 Task: Add Sprouts Peppermint Castile Foaming Hand Soap to the cart.
Action: Mouse moved to (807, 298)
Screenshot: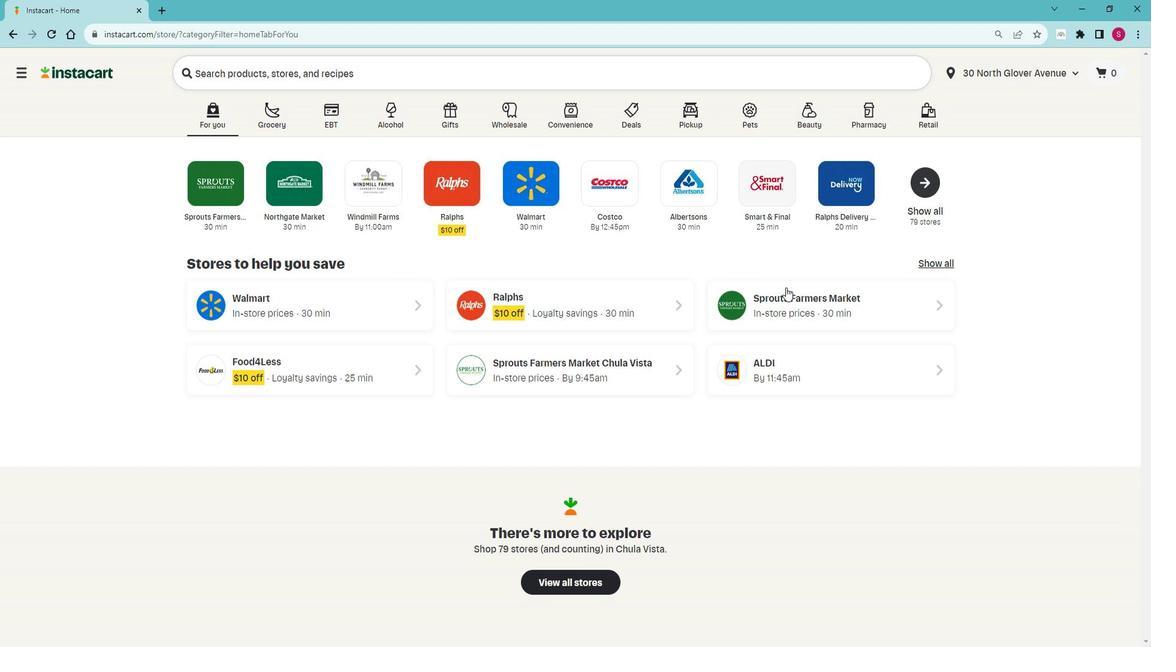 
Action: Mouse pressed left at (807, 298)
Screenshot: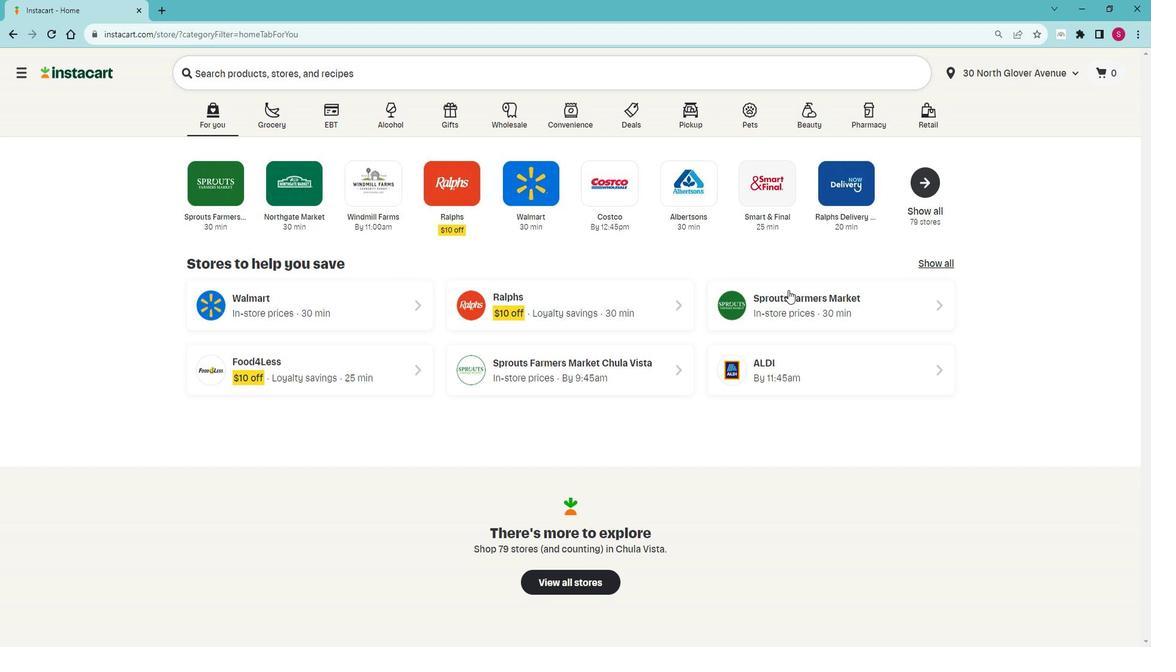 
Action: Mouse moved to (53, 446)
Screenshot: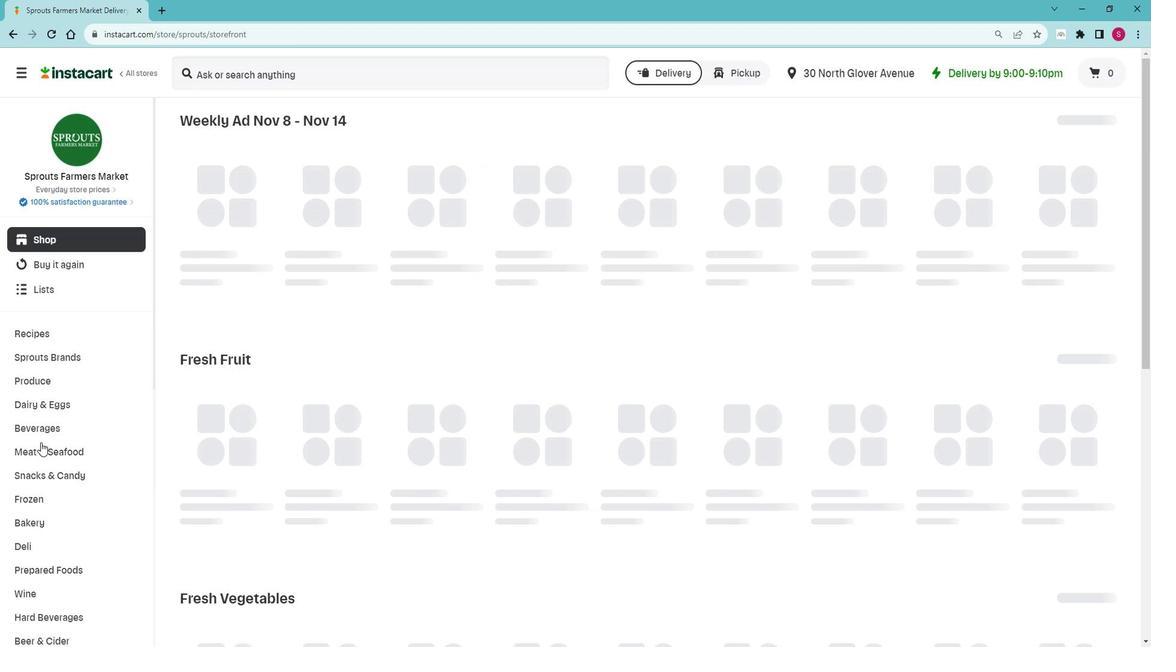 
Action: Mouse scrolled (53, 446) with delta (0, 0)
Screenshot: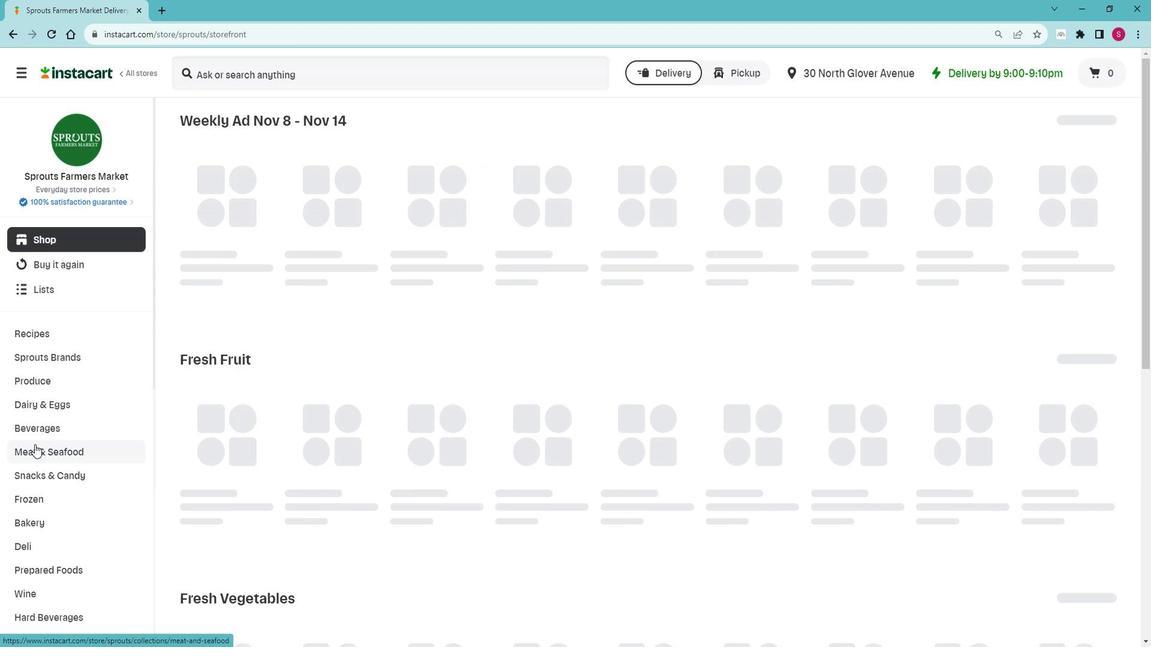 
Action: Mouse scrolled (53, 446) with delta (0, 0)
Screenshot: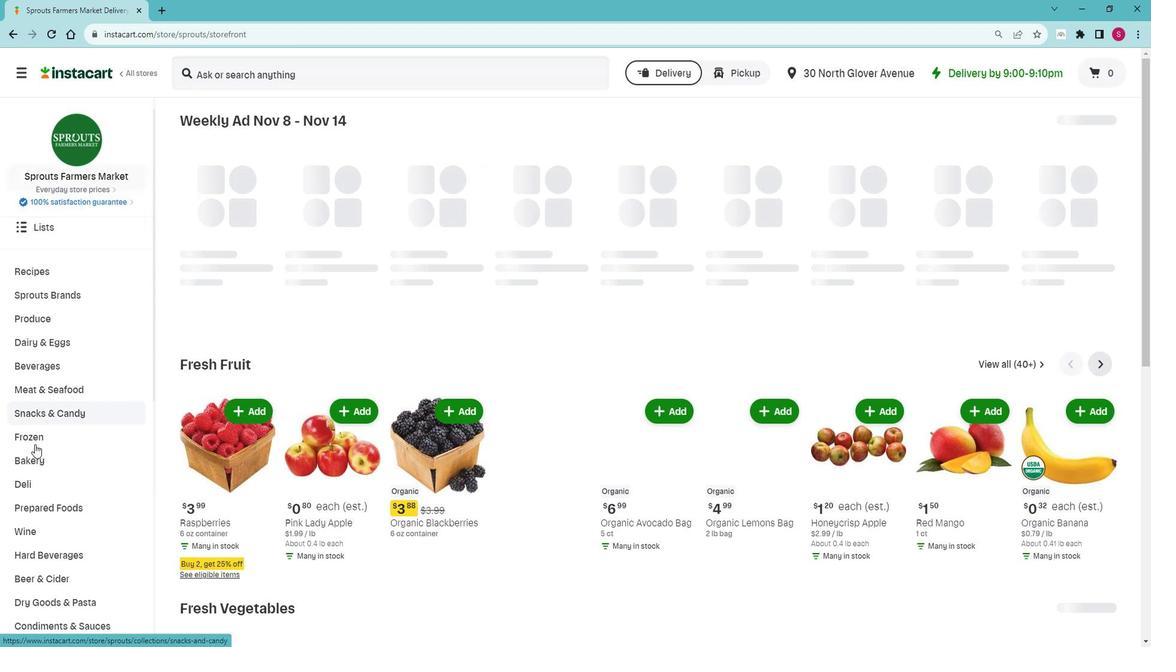 
Action: Mouse scrolled (53, 446) with delta (0, 0)
Screenshot: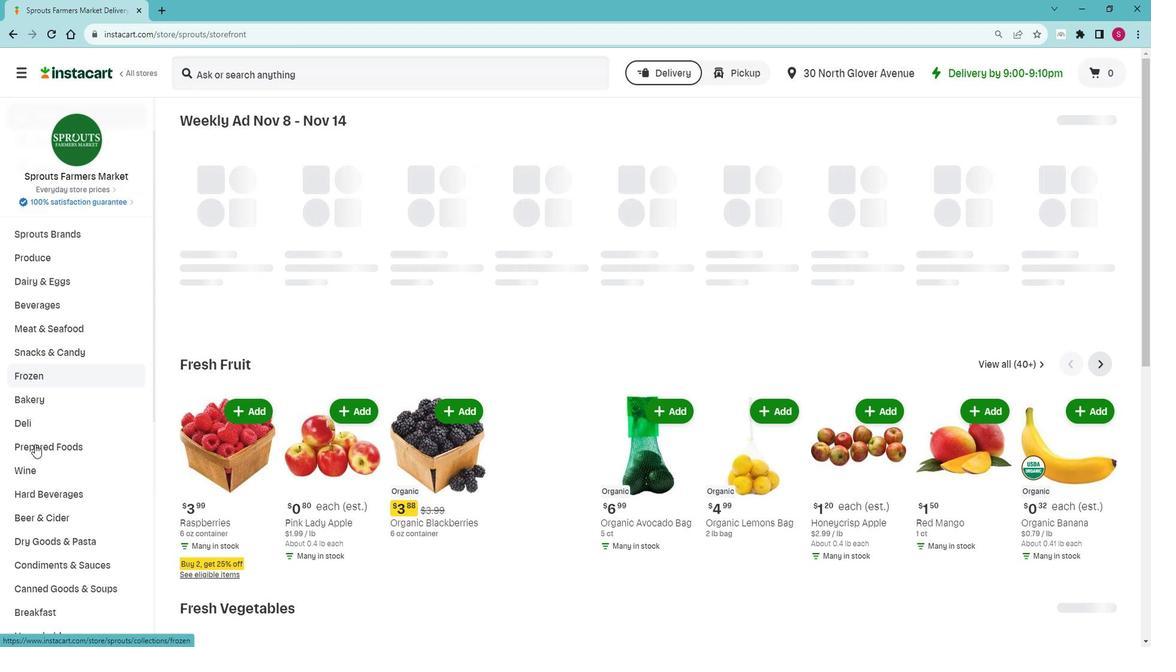 
Action: Mouse scrolled (53, 446) with delta (0, 0)
Screenshot: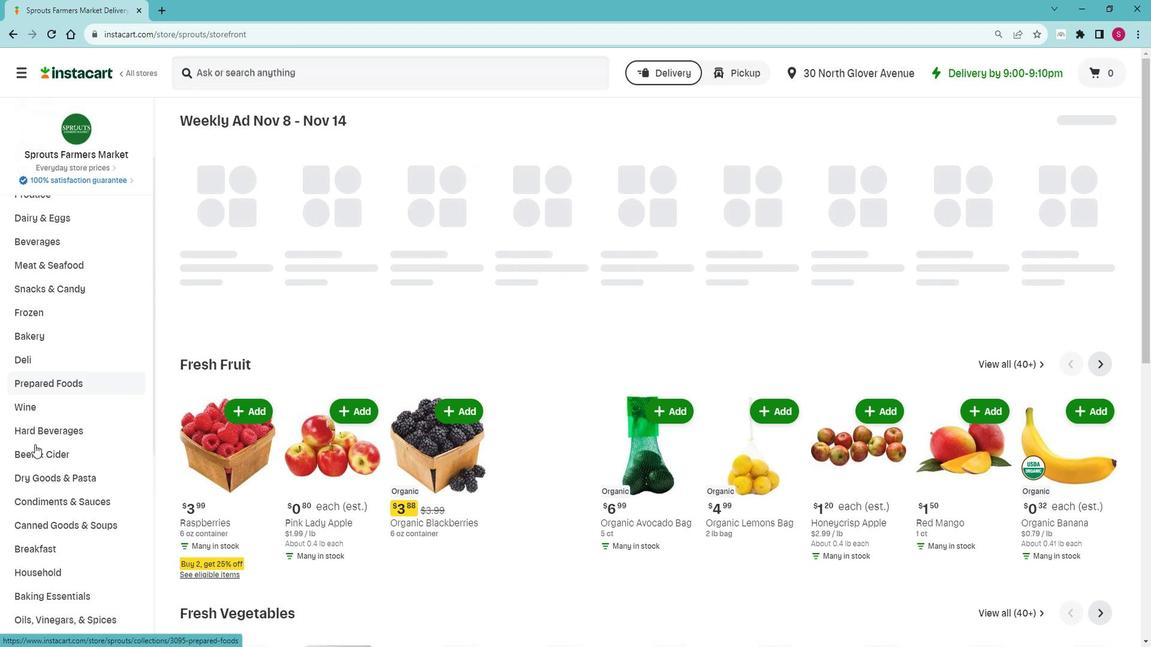 
Action: Mouse scrolled (53, 446) with delta (0, 0)
Screenshot: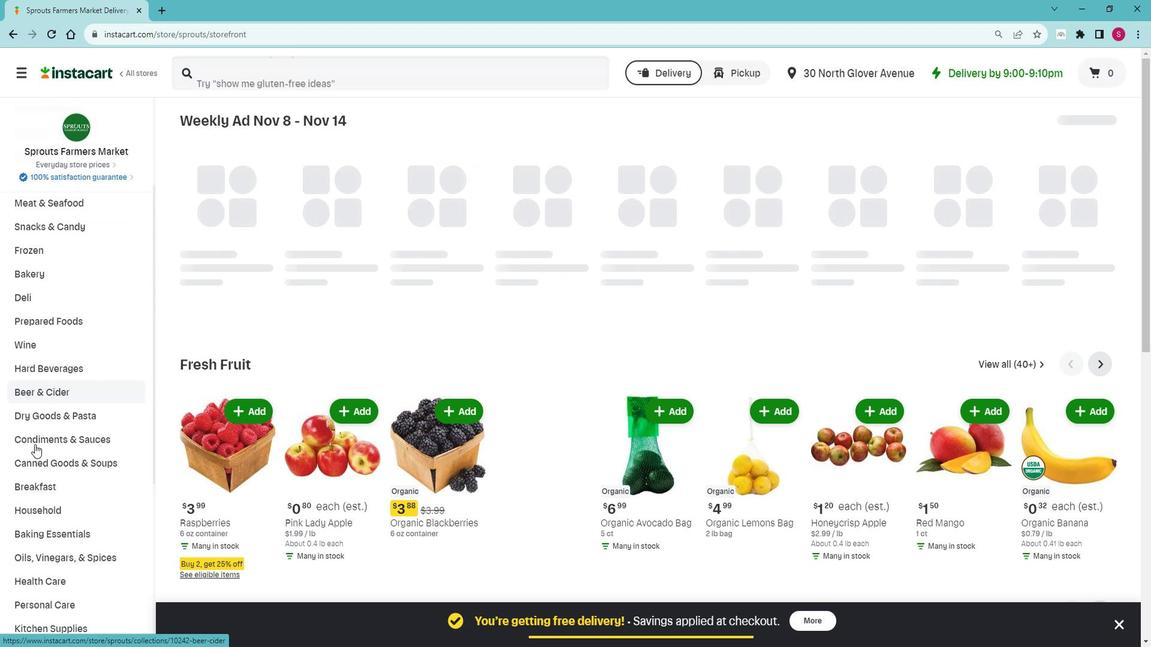 
Action: Mouse scrolled (53, 446) with delta (0, 0)
Screenshot: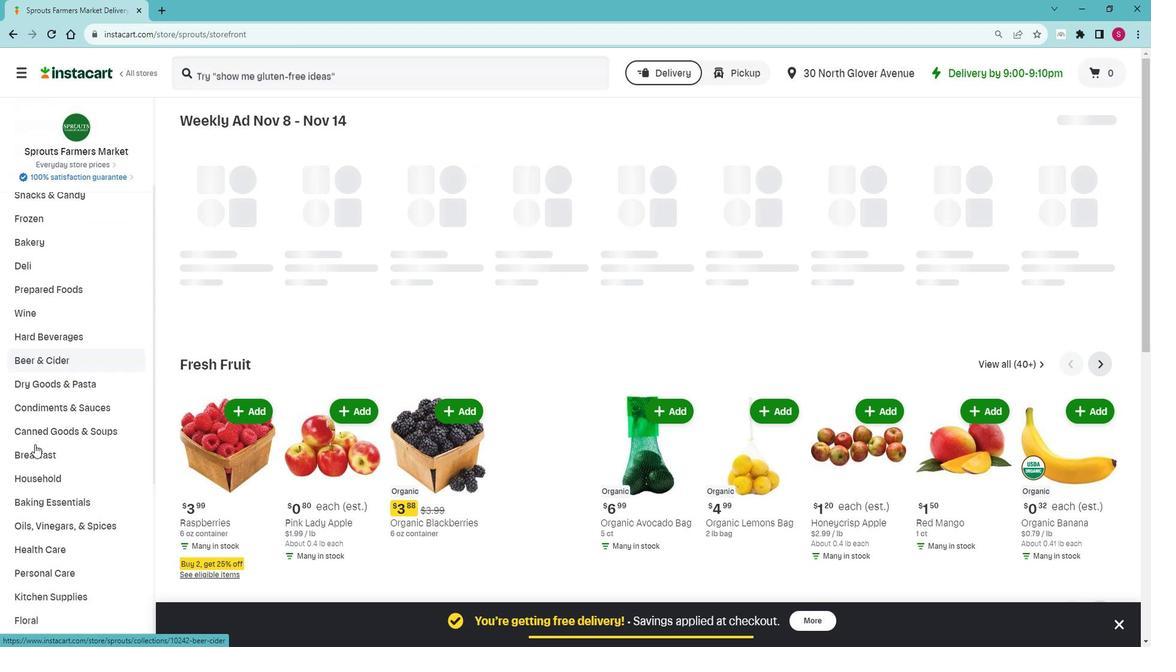
Action: Mouse moved to (49, 474)
Screenshot: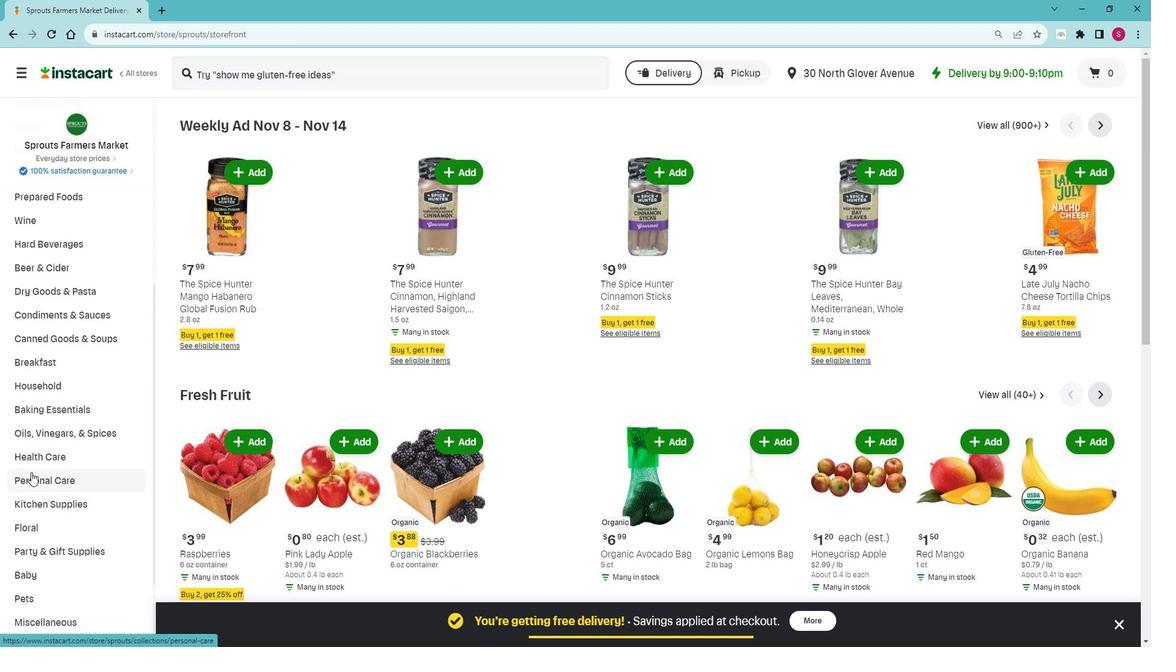 
Action: Mouse pressed left at (49, 474)
Screenshot: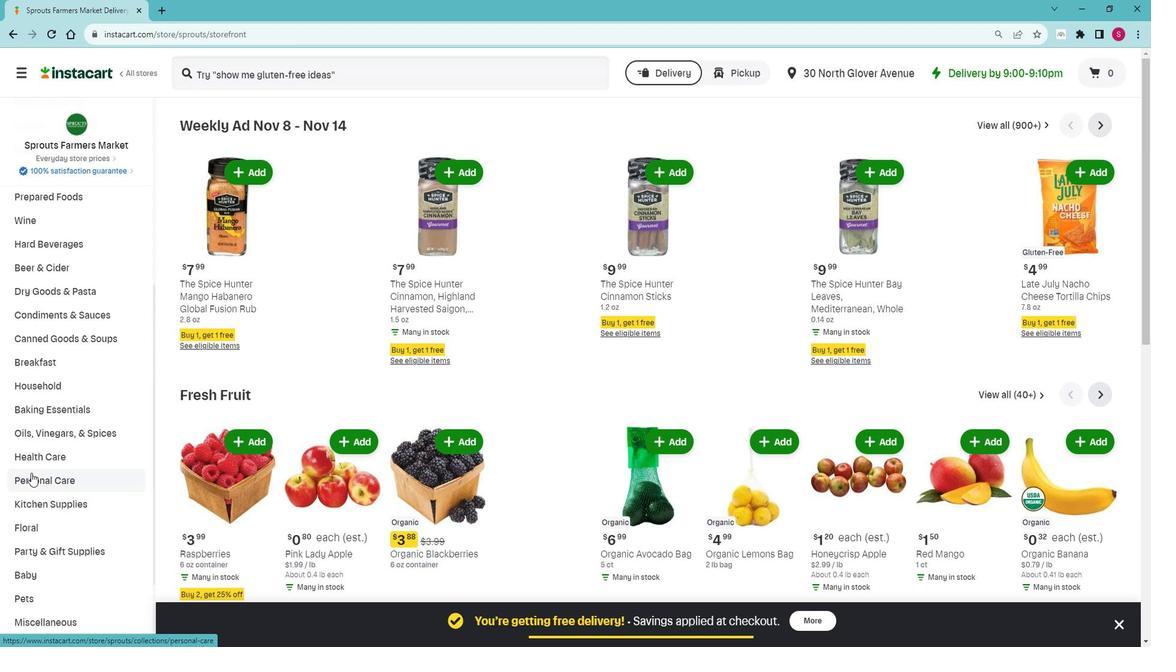 
Action: Mouse moved to (55, 499)
Screenshot: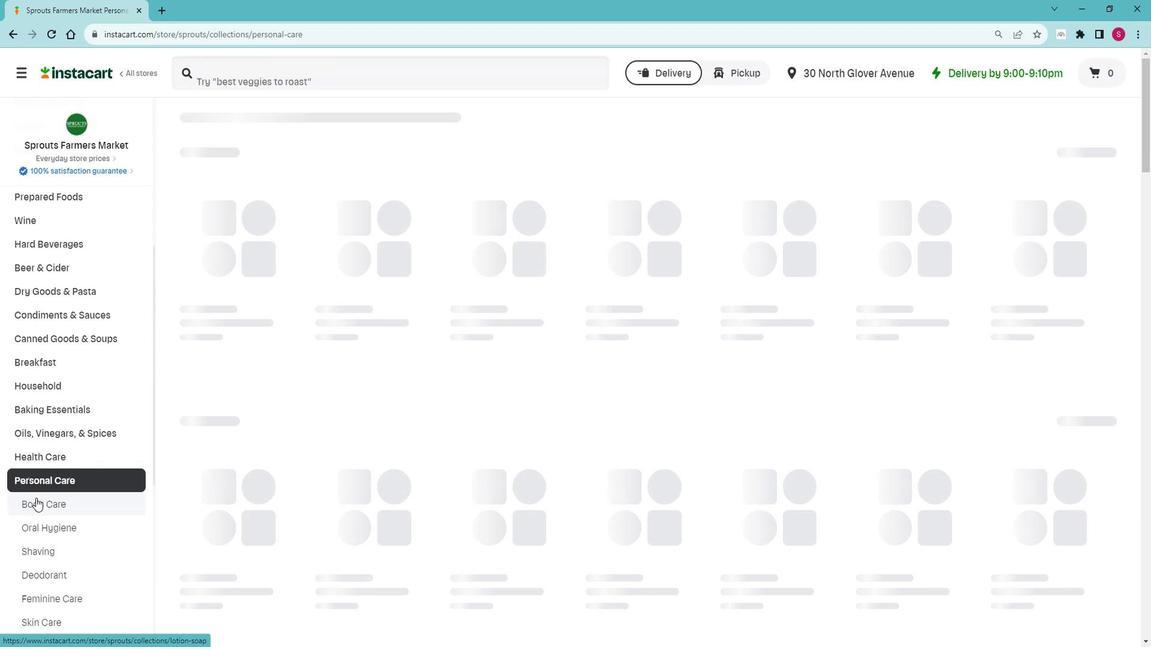 
Action: Mouse pressed left at (55, 499)
Screenshot: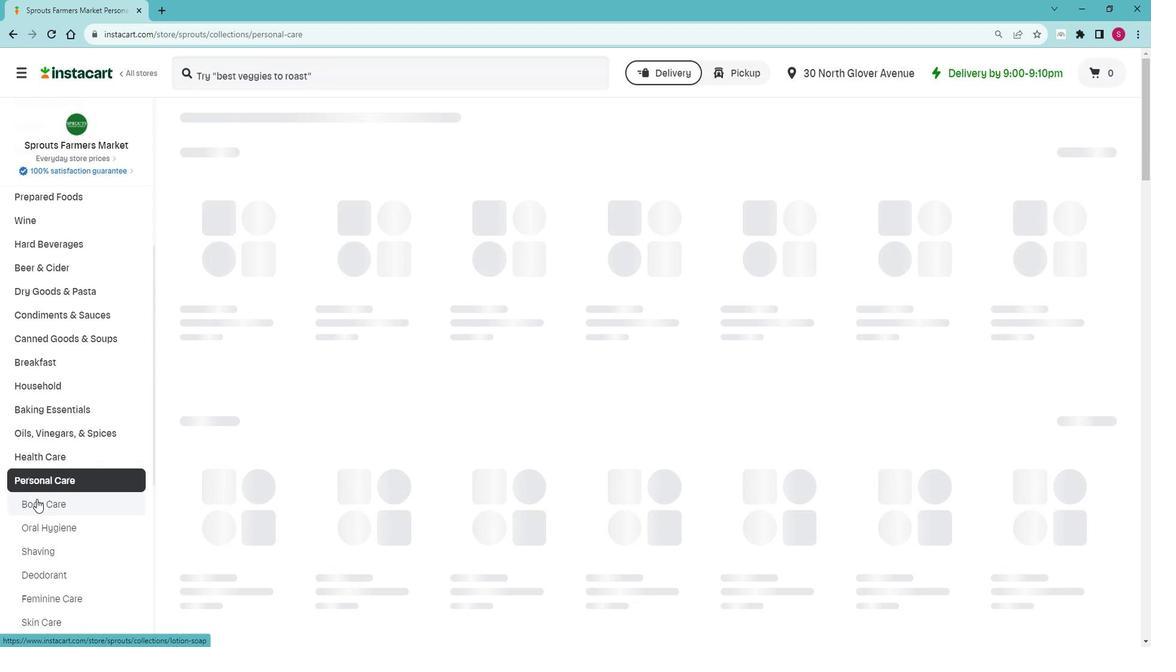 
Action: Mouse moved to (432, 190)
Screenshot: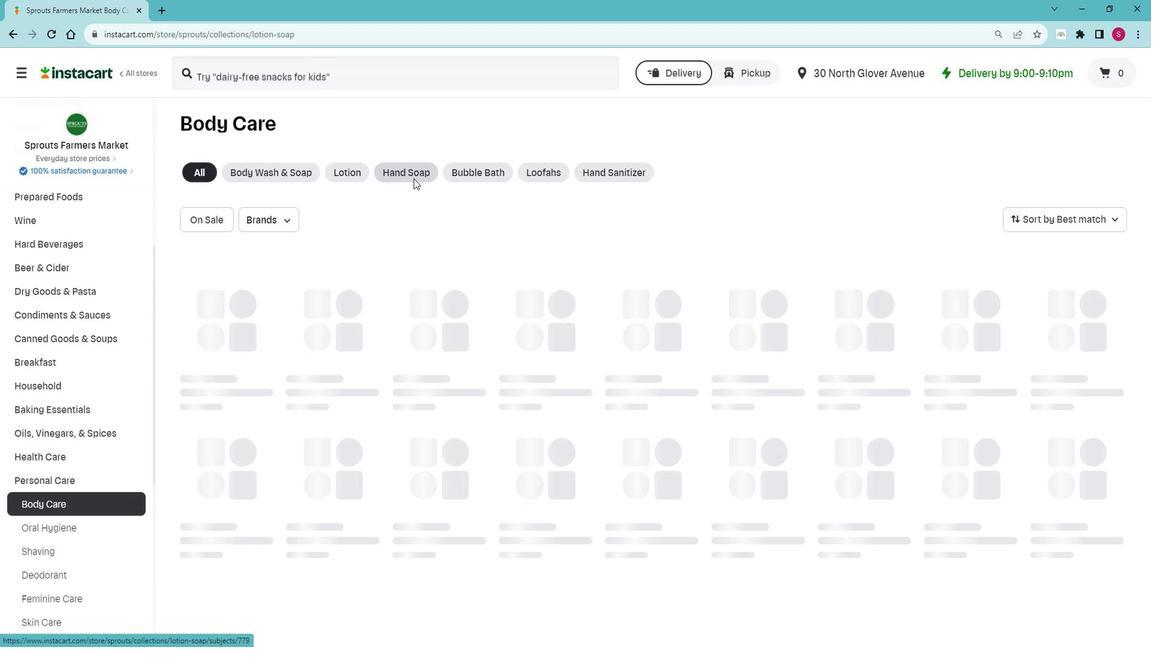 
Action: Mouse pressed left at (432, 190)
Screenshot: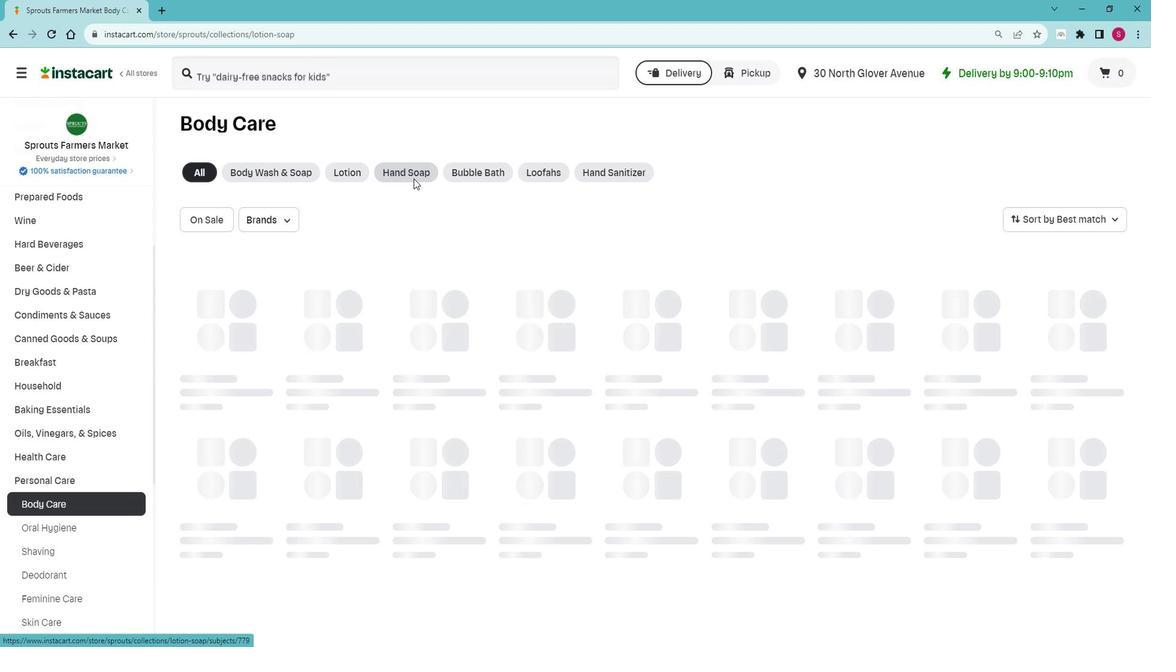 
Action: Mouse moved to (353, 93)
Screenshot: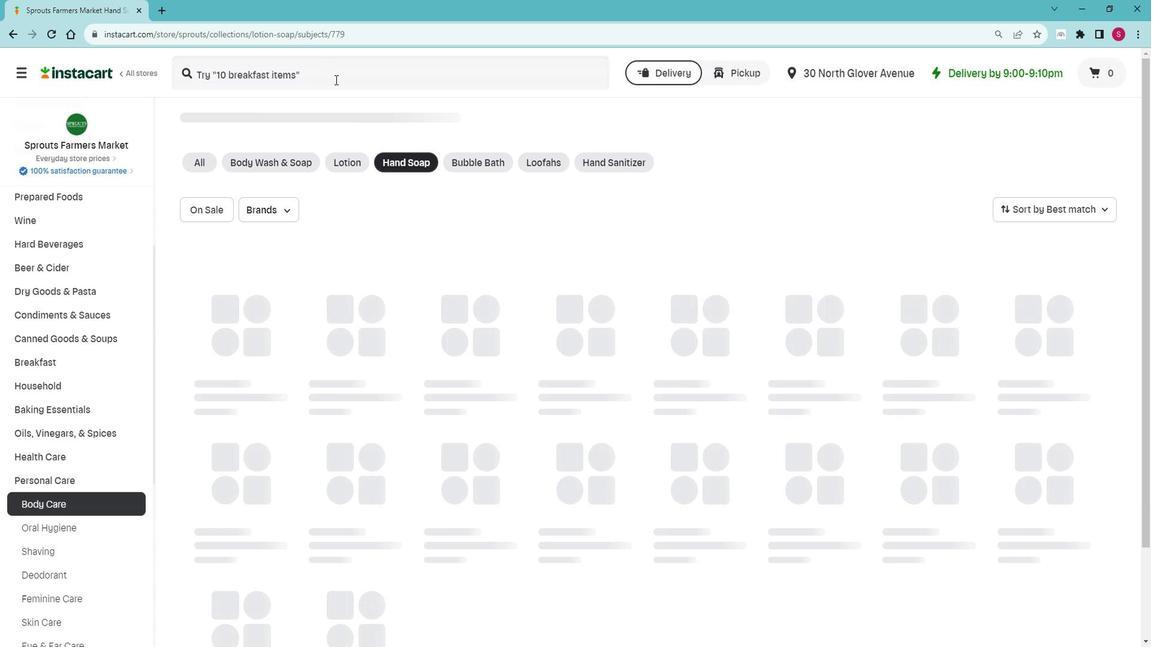 
Action: Mouse pressed left at (353, 93)
Screenshot: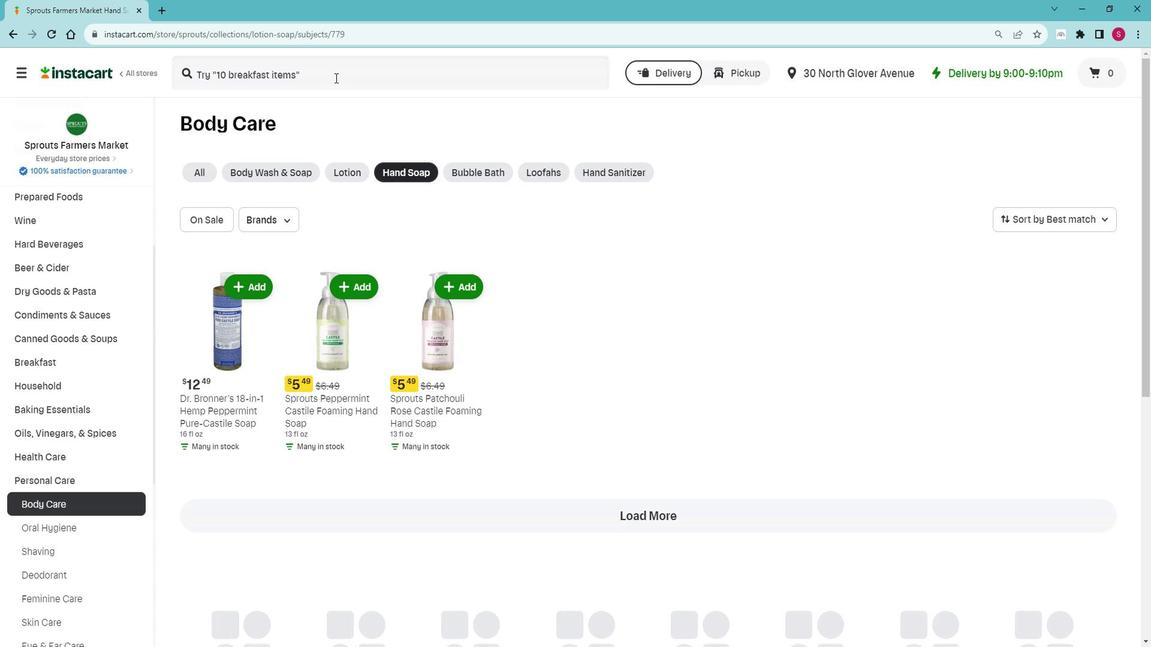 
Action: Key pressed <Key.shift>Sproui<Key.backspace>ts<Key.space><Key.shift>Peppermint<Key.space><Key.shift>Castile<Key.space><Key.shift>Foaming<Key.space><Key.shift>Hand<Key.space><Key.shift>Soap<Key.space><Key.enter>
Screenshot: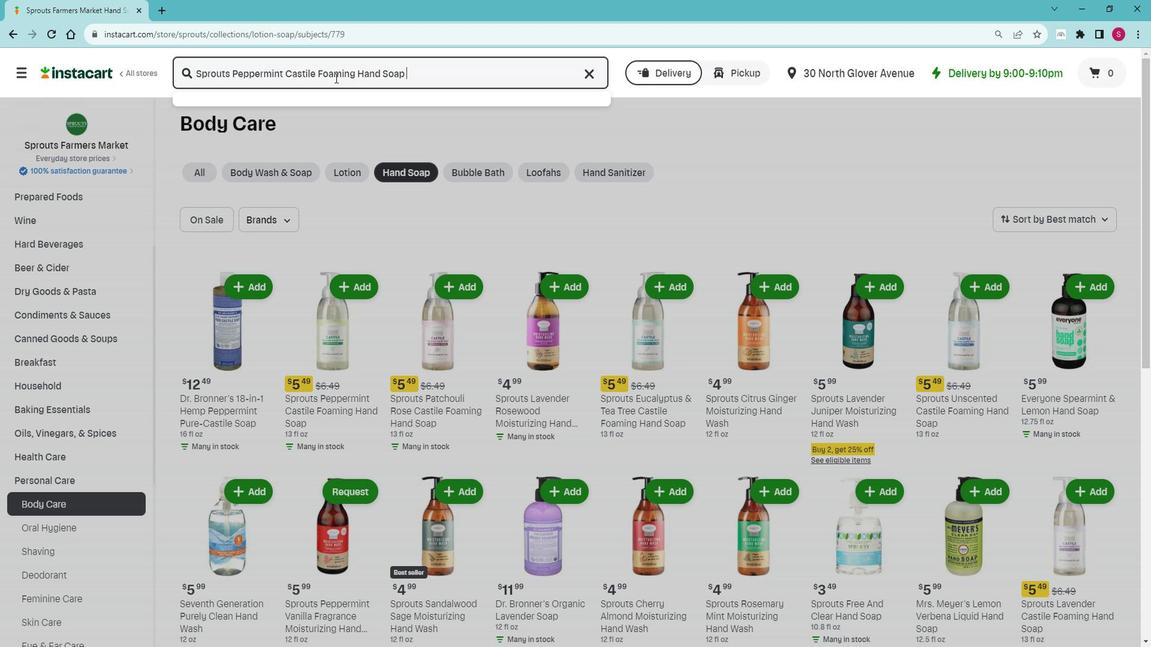 
Action: Mouse moved to (353, 215)
Screenshot: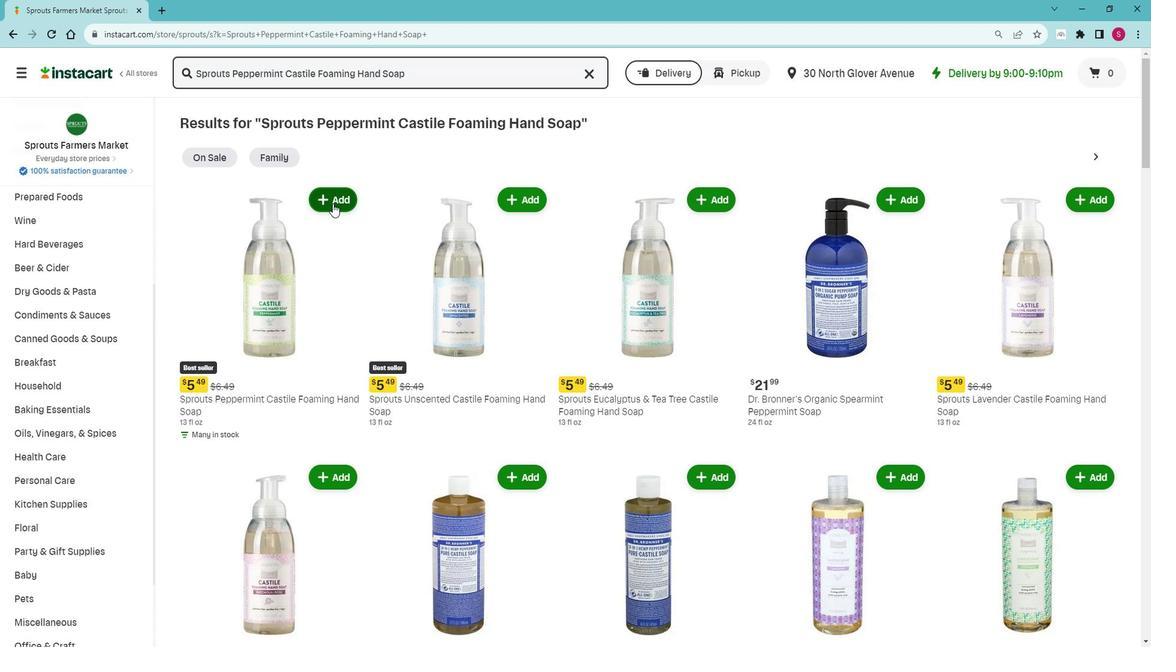 
Action: Mouse pressed left at (353, 215)
Screenshot: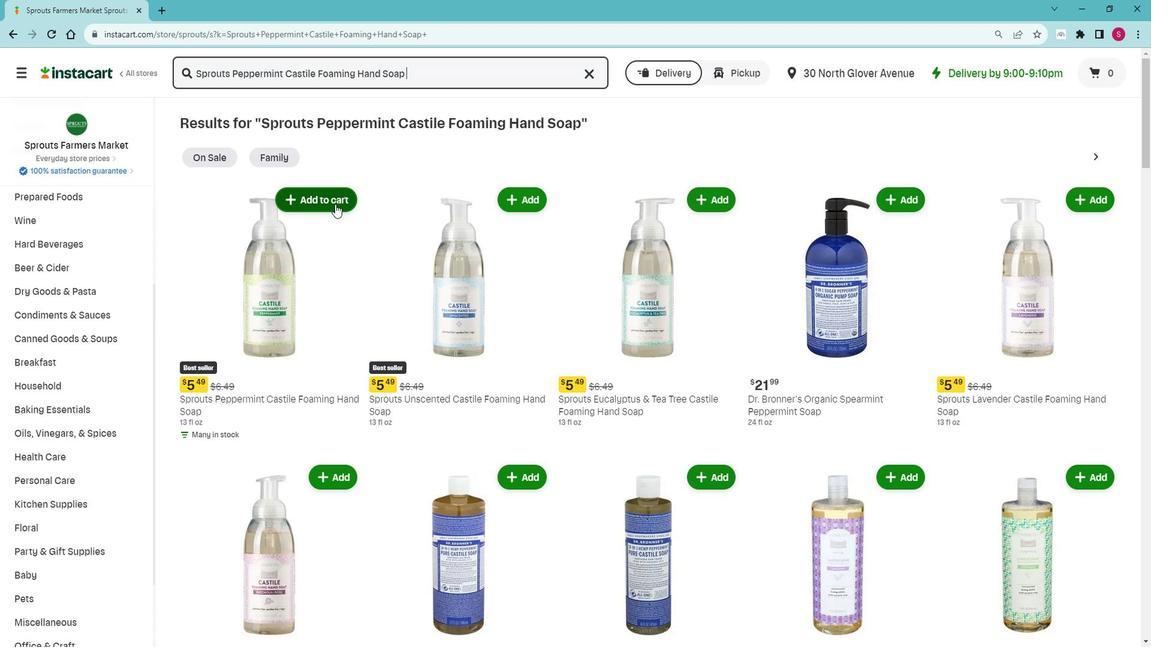 
Action: Mouse moved to (435, 179)
Screenshot: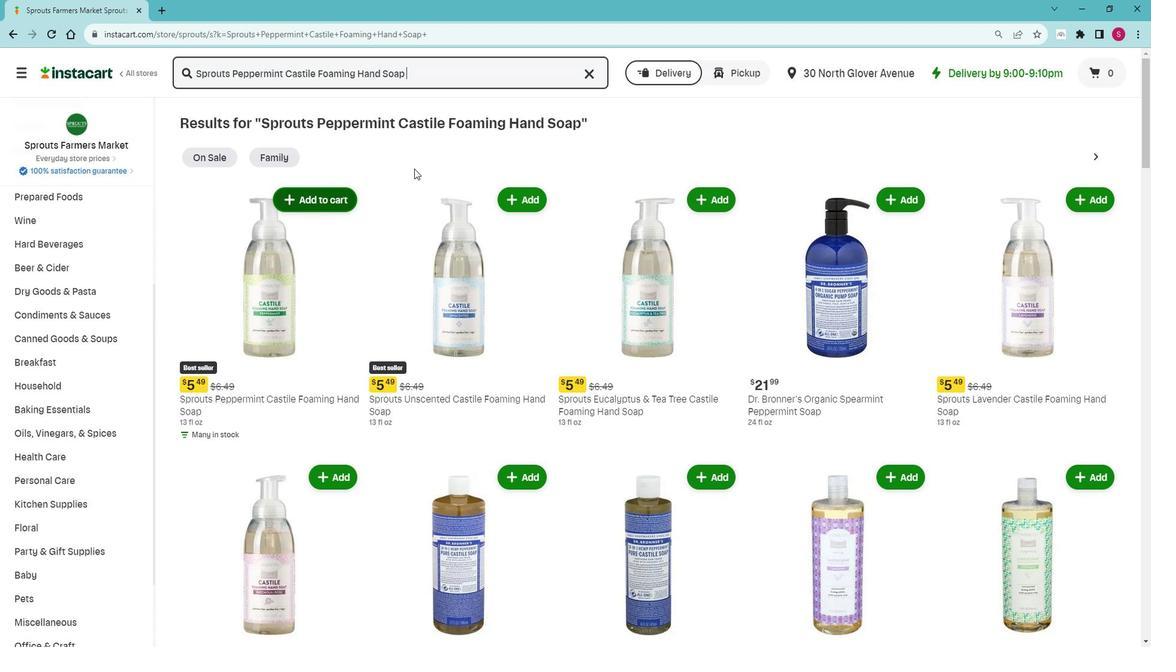 
